 Task: Set the "Motion masking" for encoding in FFmpeg audio/video decoder to 1.
Action: Mouse moved to (98, 13)
Screenshot: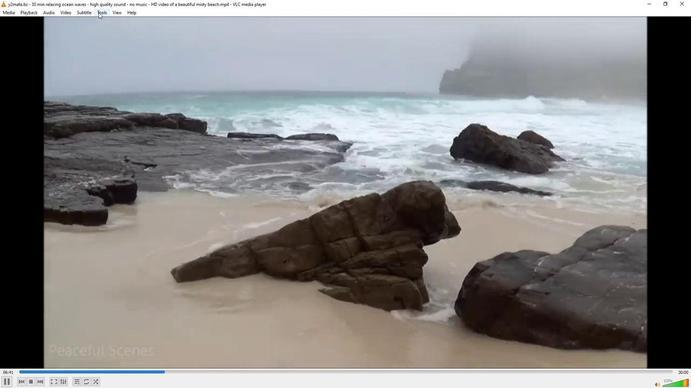 
Action: Mouse pressed left at (98, 13)
Screenshot: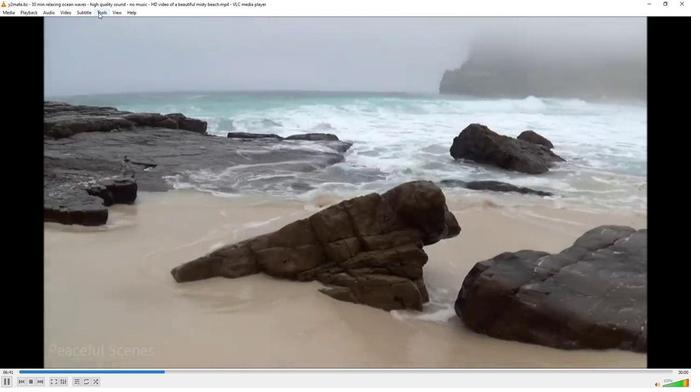 
Action: Mouse moved to (120, 99)
Screenshot: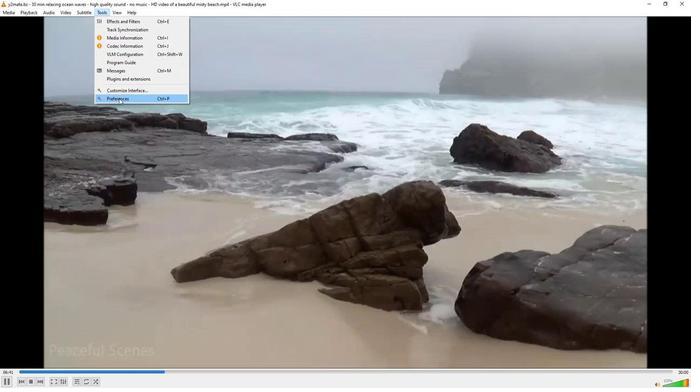 
Action: Mouse pressed left at (120, 99)
Screenshot: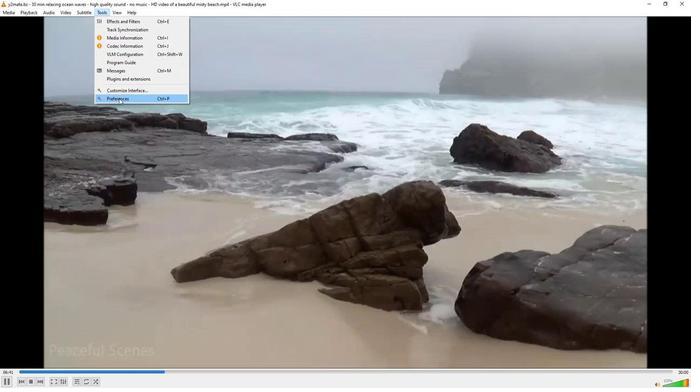 
Action: Mouse moved to (84, 300)
Screenshot: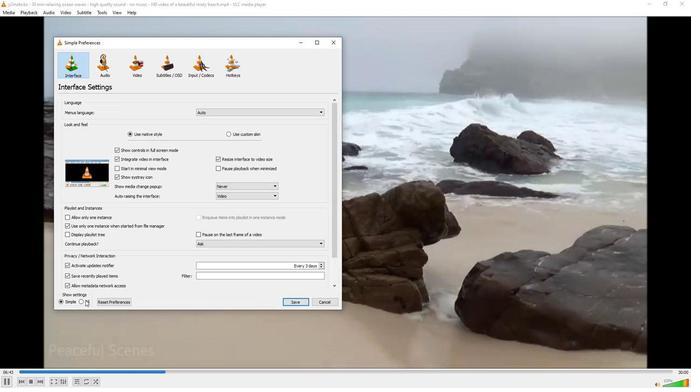 
Action: Mouse pressed left at (84, 300)
Screenshot: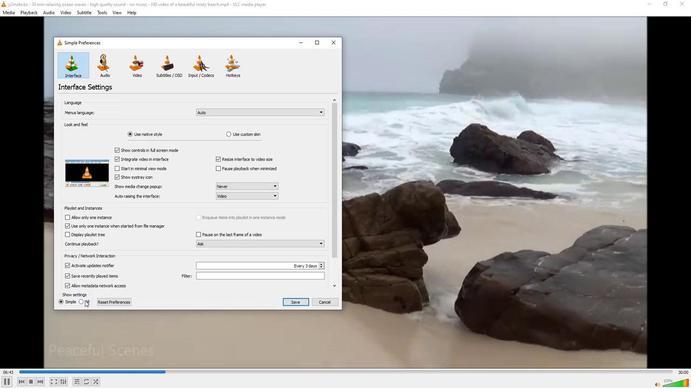 
Action: Mouse moved to (69, 200)
Screenshot: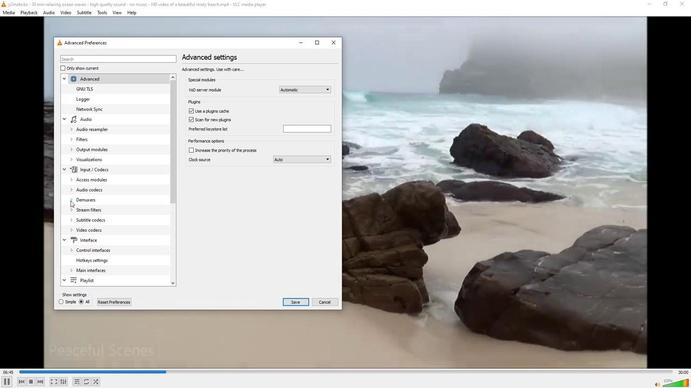 
Action: Mouse pressed left at (69, 200)
Screenshot: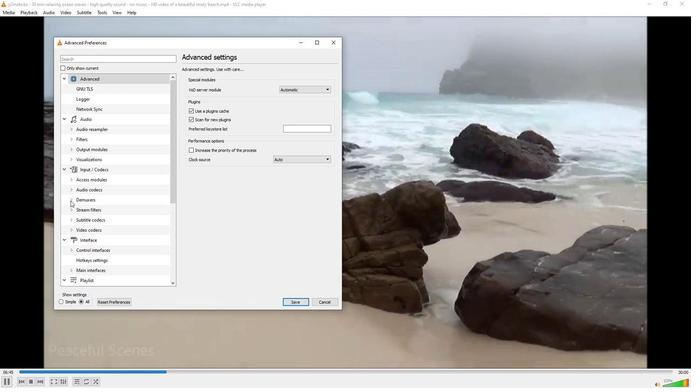 
Action: Mouse moved to (141, 222)
Screenshot: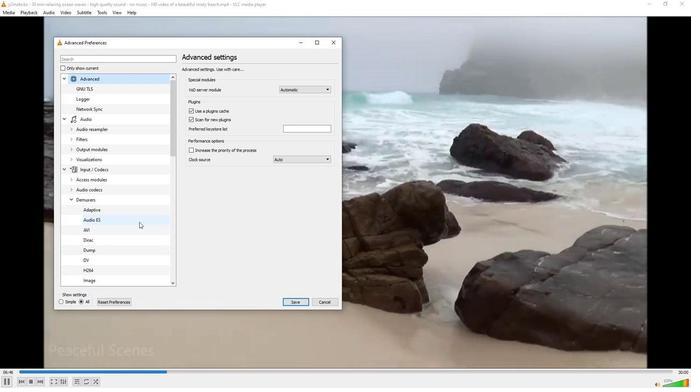 
Action: Mouse scrolled (141, 221) with delta (0, 0)
Screenshot: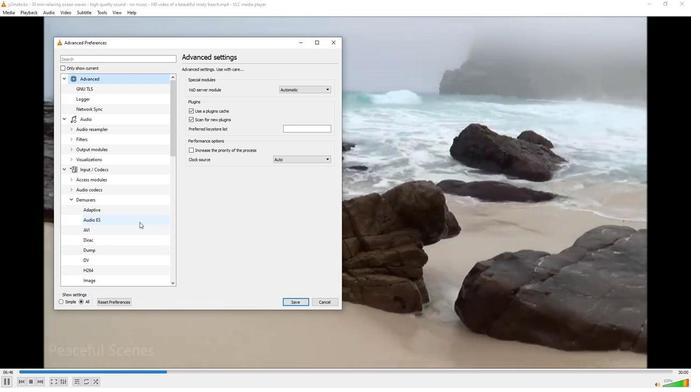 
Action: Mouse scrolled (141, 221) with delta (0, 0)
Screenshot: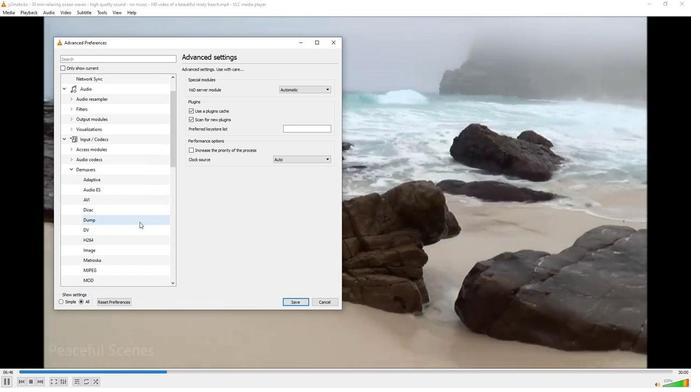 
Action: Mouse scrolled (141, 221) with delta (0, 0)
Screenshot: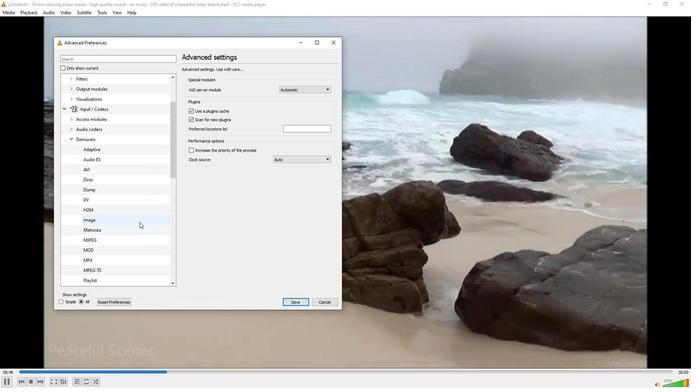 
Action: Mouse scrolled (141, 221) with delta (0, 0)
Screenshot: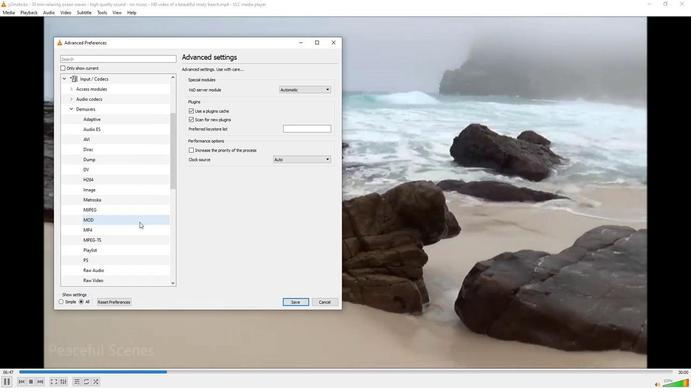 
Action: Mouse scrolled (141, 221) with delta (0, 0)
Screenshot: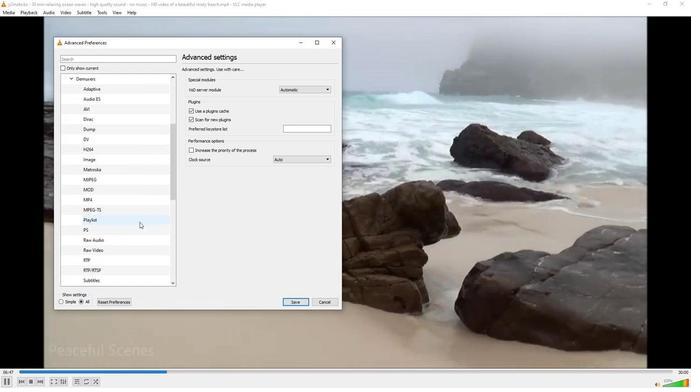 
Action: Mouse scrolled (141, 221) with delta (0, 0)
Screenshot: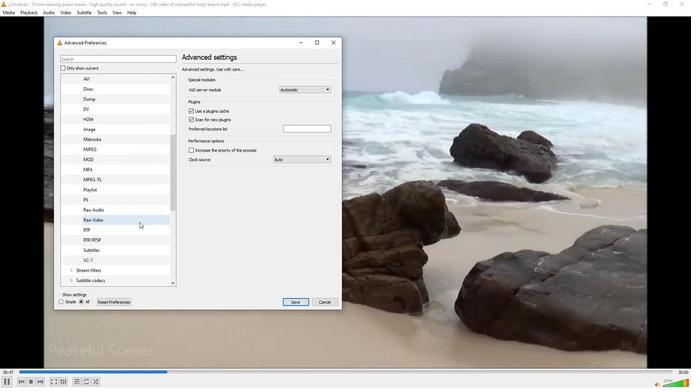 
Action: Mouse moved to (71, 259)
Screenshot: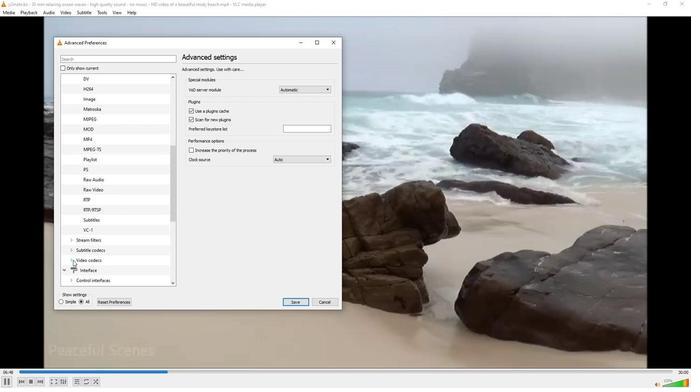 
Action: Mouse pressed left at (71, 259)
Screenshot: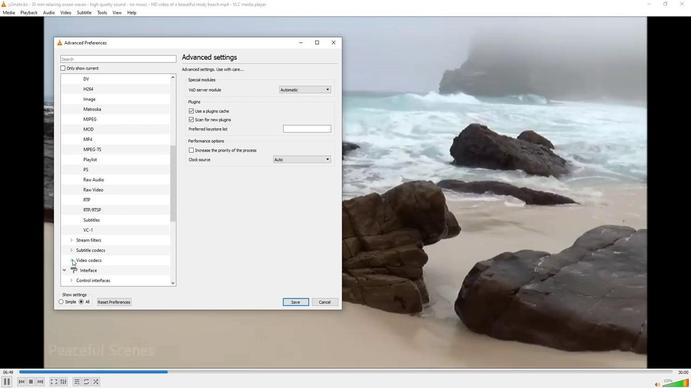 
Action: Mouse moved to (86, 279)
Screenshot: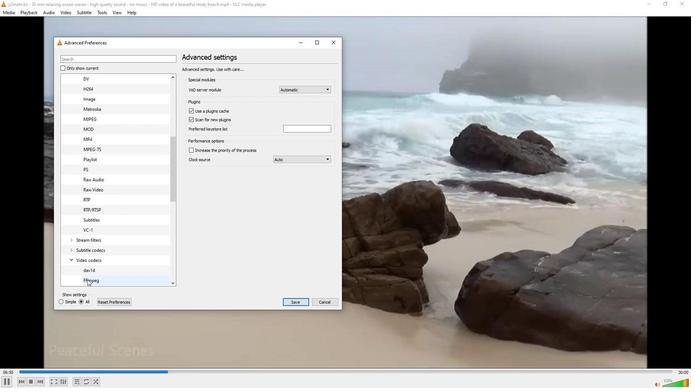 
Action: Mouse pressed left at (86, 279)
Screenshot: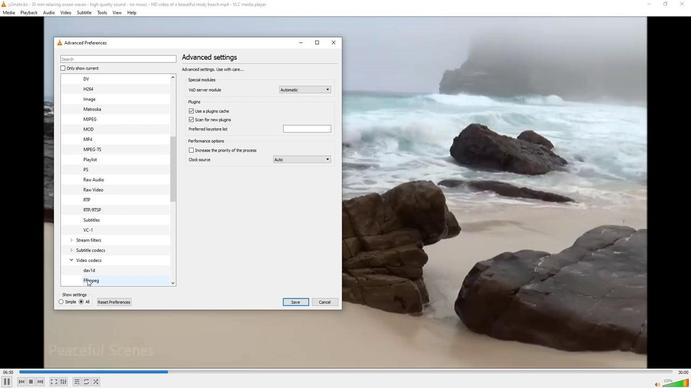 
Action: Mouse moved to (253, 231)
Screenshot: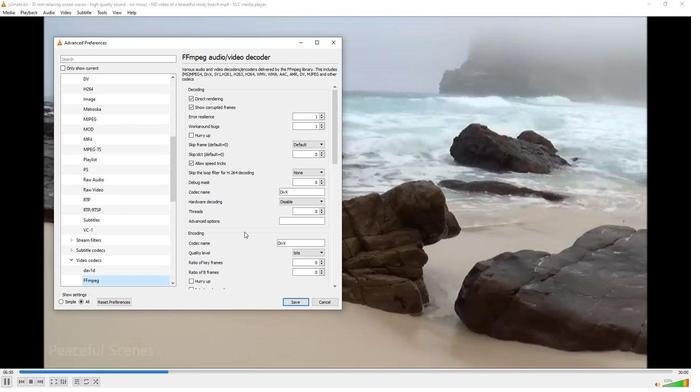 
Action: Mouse scrolled (253, 230) with delta (0, 0)
Screenshot: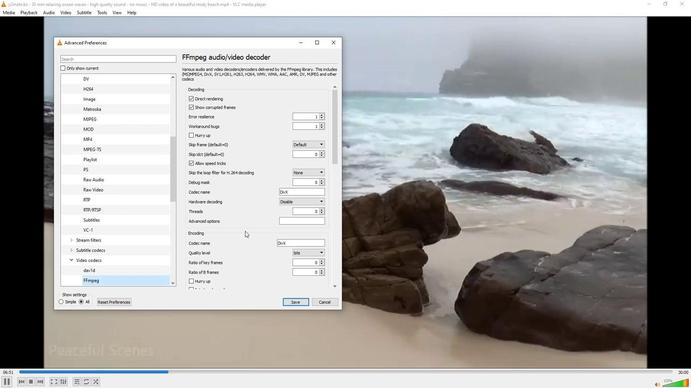 
Action: Mouse moved to (253, 231)
Screenshot: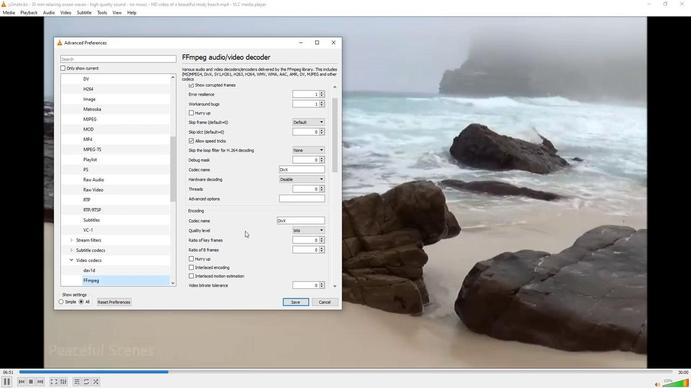 
Action: Mouse scrolled (253, 230) with delta (0, 0)
Screenshot: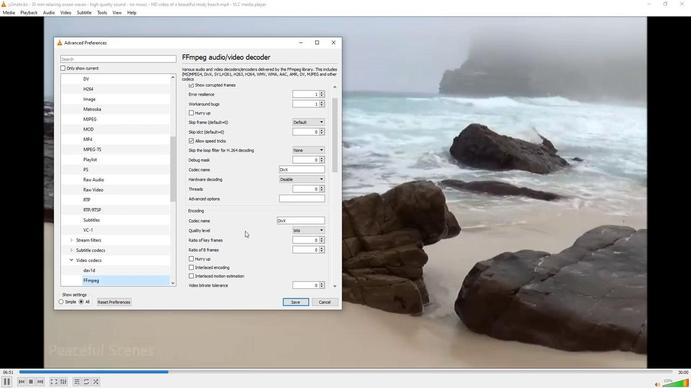 
Action: Mouse scrolled (253, 230) with delta (0, 0)
Screenshot: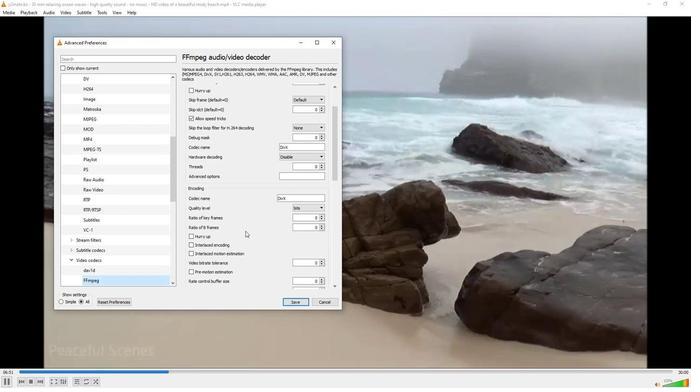 
Action: Mouse scrolled (253, 230) with delta (0, 0)
Screenshot: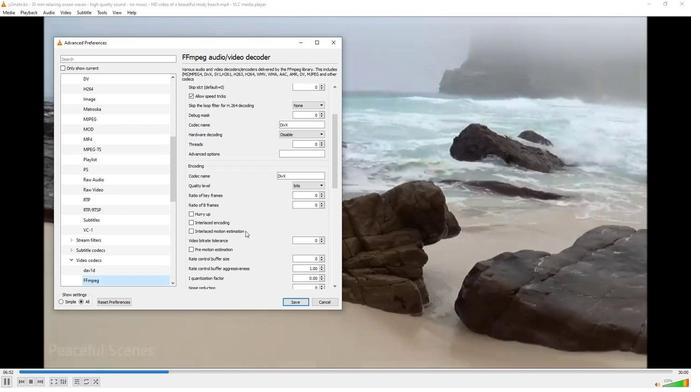 
Action: Mouse scrolled (253, 230) with delta (0, 0)
Screenshot: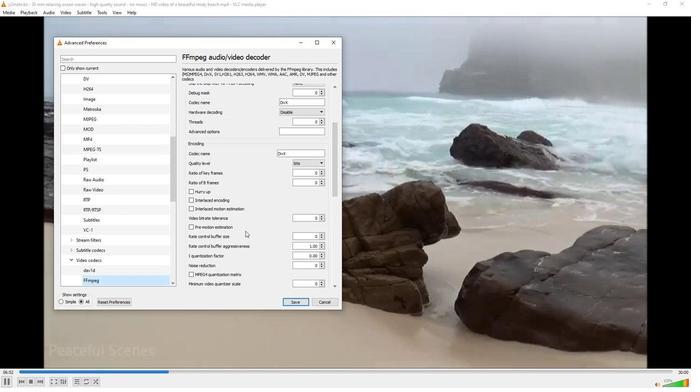 
Action: Mouse scrolled (253, 230) with delta (0, 0)
Screenshot: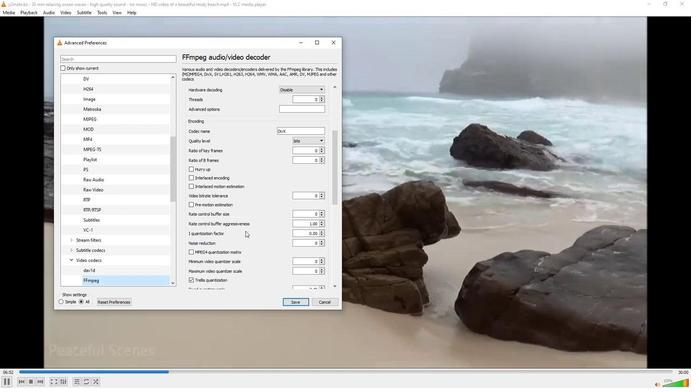 
Action: Mouse scrolled (253, 230) with delta (0, 0)
Screenshot: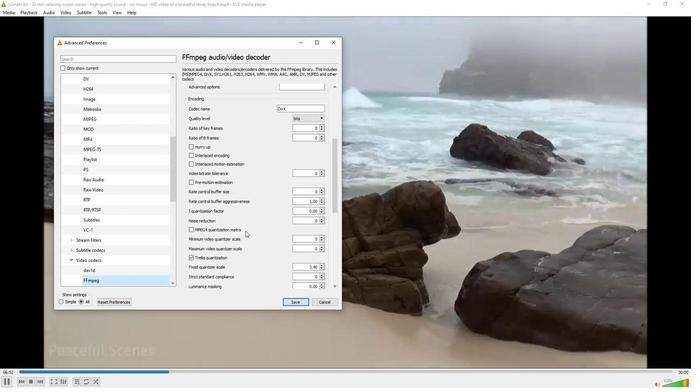 
Action: Mouse moved to (317, 281)
Screenshot: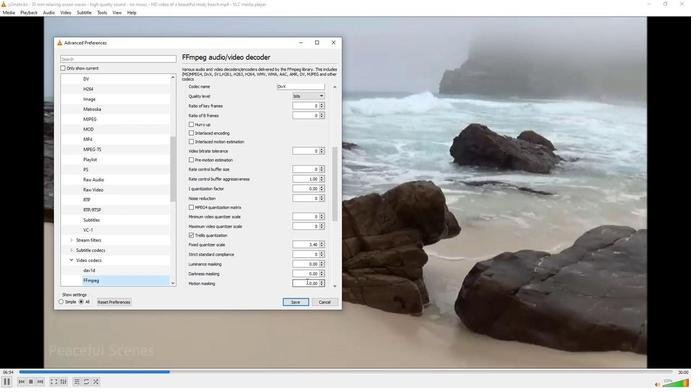
Action: Mouse pressed left at (317, 281)
Screenshot: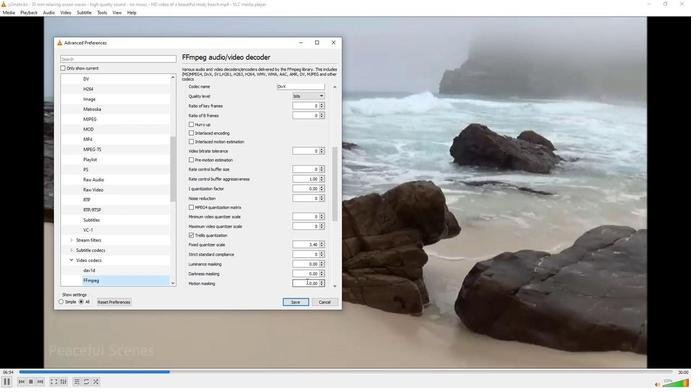 
Action: Mouse moved to (329, 283)
Screenshot: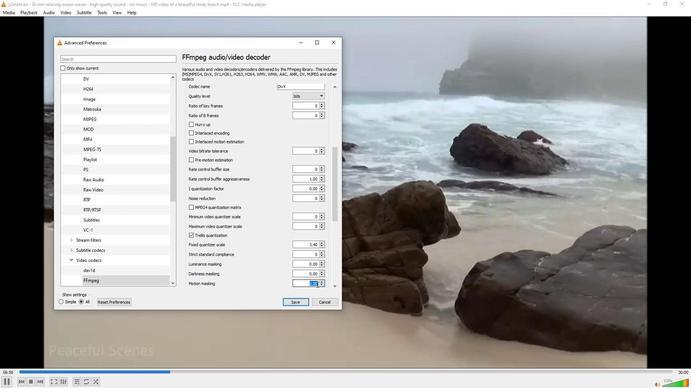 
Action: Key pressed 1
Screenshot: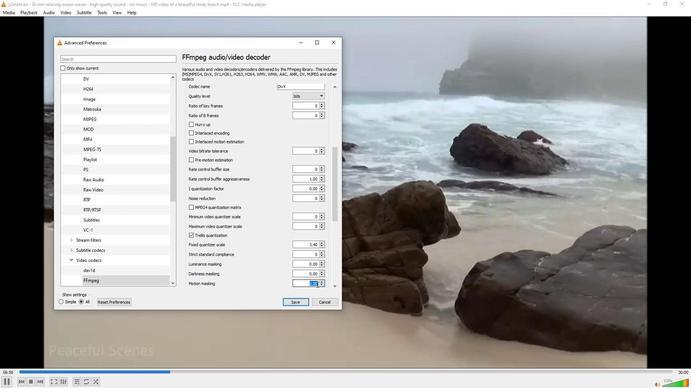 
Action: Mouse moved to (263, 269)
Screenshot: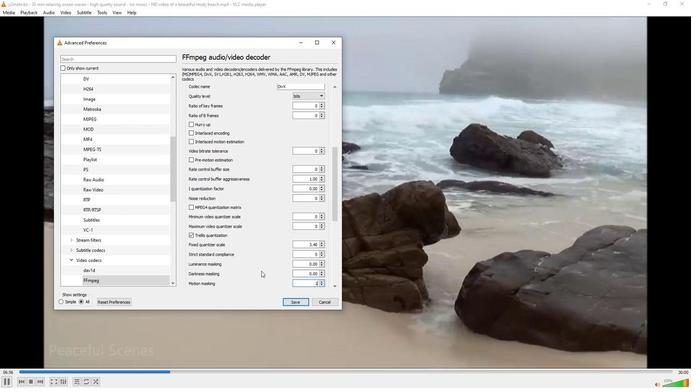 
